 Task: Set the X coordinate for the logo overlay to 24.
Action: Mouse moved to (111, 18)
Screenshot: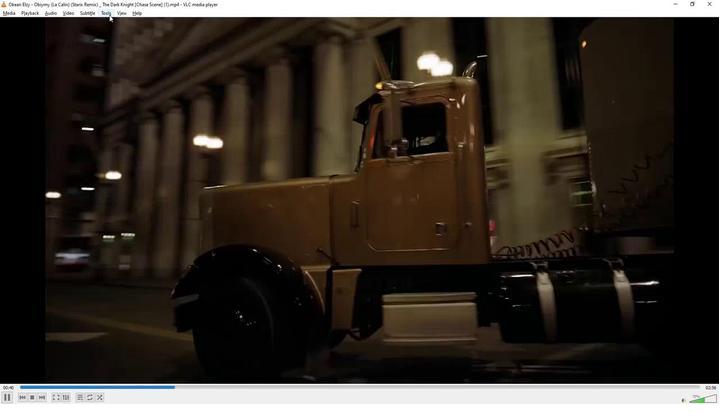 
Action: Mouse pressed left at (111, 18)
Screenshot: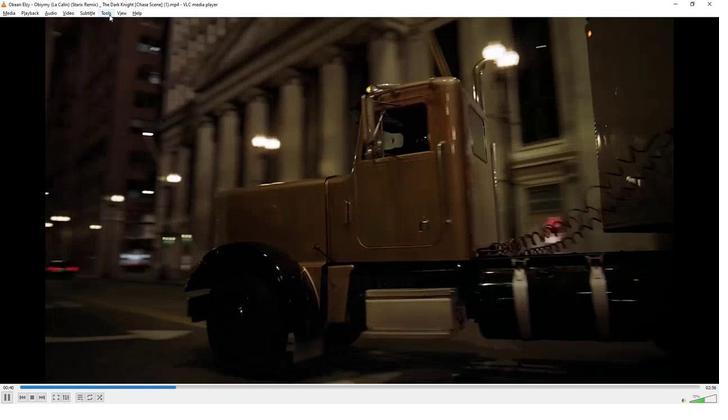
Action: Mouse moved to (131, 103)
Screenshot: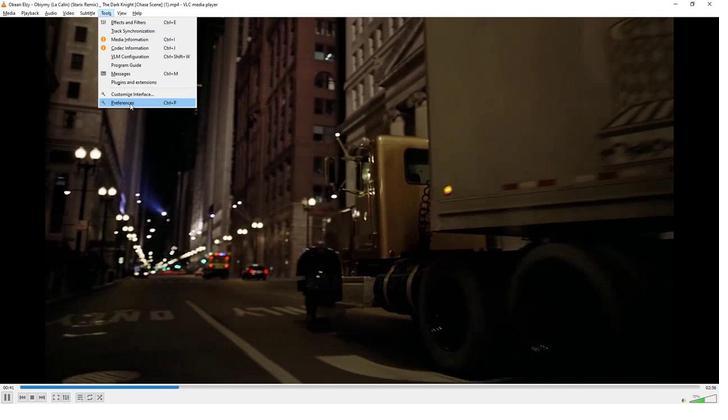 
Action: Mouse pressed left at (131, 103)
Screenshot: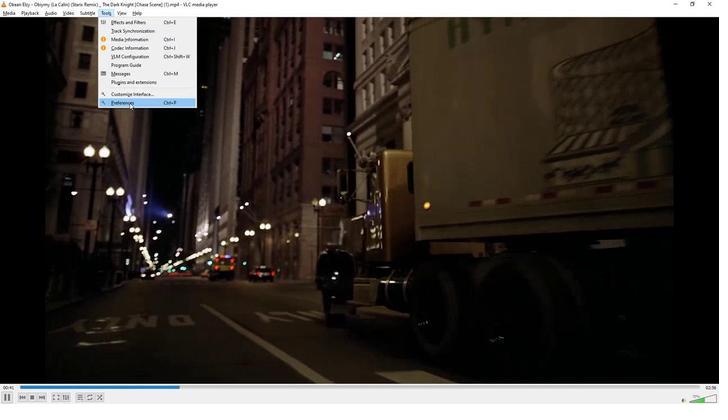 
Action: Mouse moved to (139, 319)
Screenshot: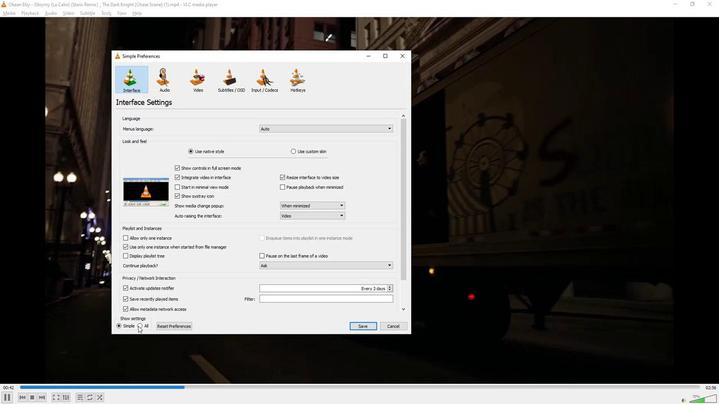 
Action: Mouse pressed left at (139, 319)
Screenshot: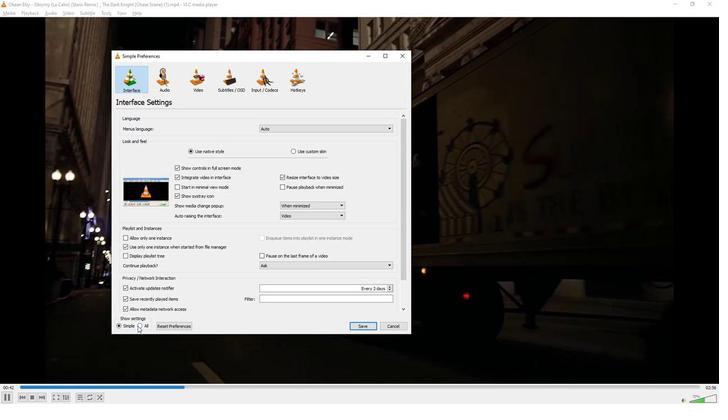 
Action: Mouse moved to (150, 275)
Screenshot: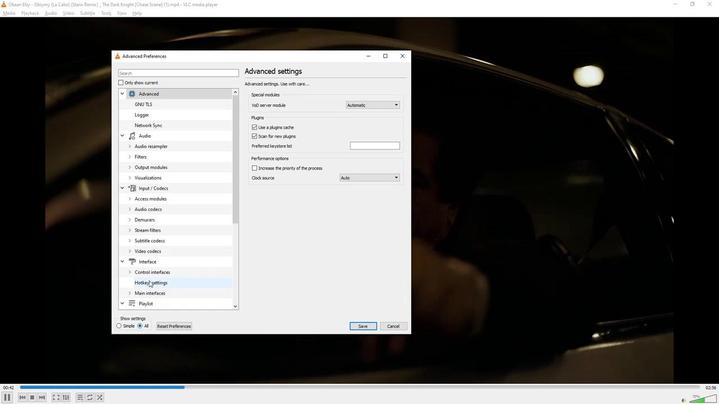 
Action: Mouse scrolled (150, 274) with delta (0, 0)
Screenshot: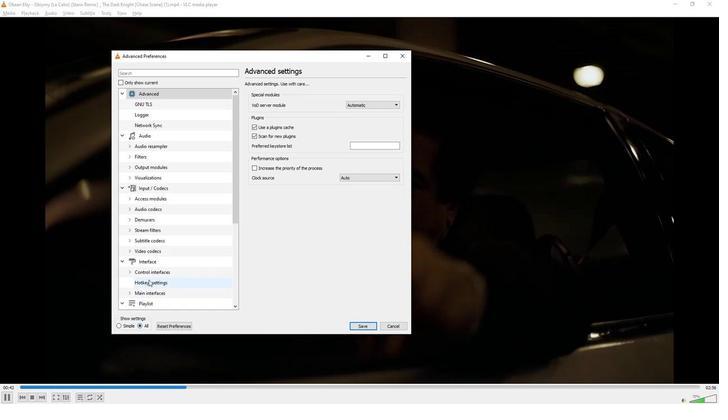 
Action: Mouse scrolled (150, 274) with delta (0, 0)
Screenshot: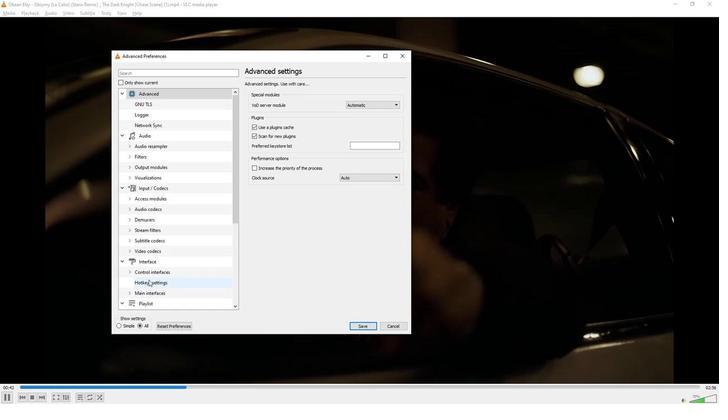 
Action: Mouse scrolled (150, 274) with delta (0, 0)
Screenshot: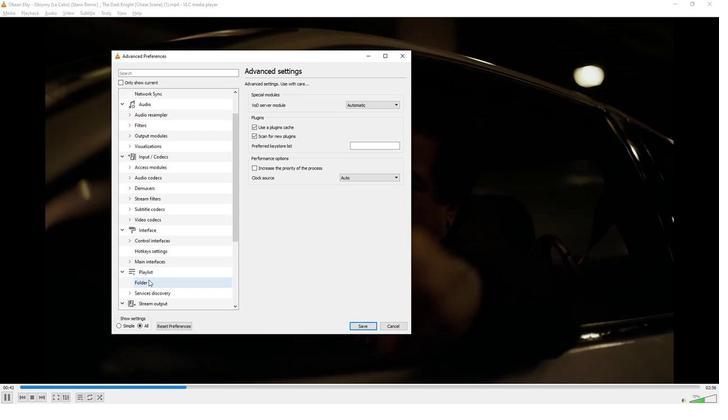 
Action: Mouse scrolled (150, 274) with delta (0, 0)
Screenshot: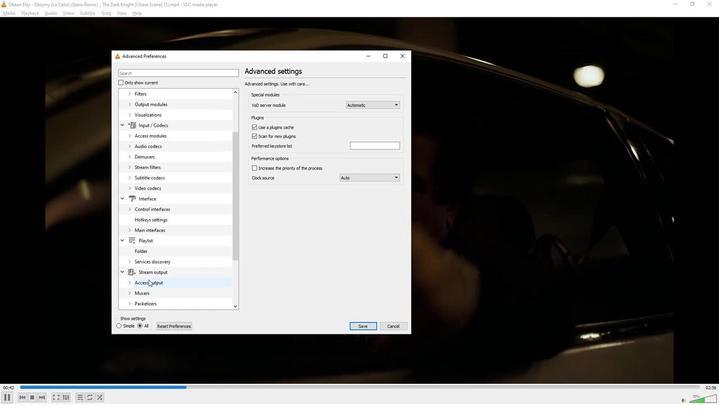 
Action: Mouse moved to (150, 275)
Screenshot: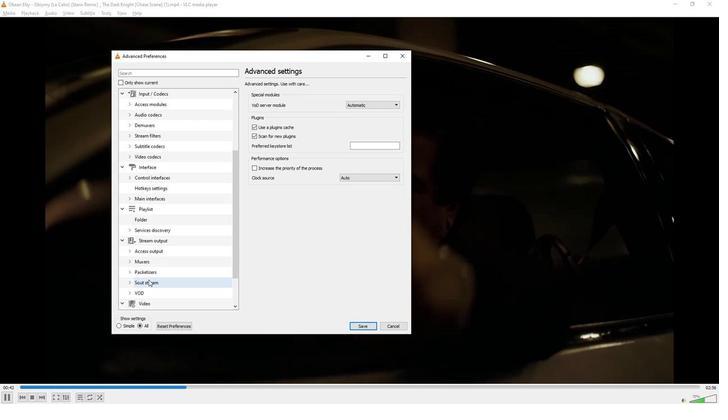 
Action: Mouse scrolled (150, 274) with delta (0, 0)
Screenshot: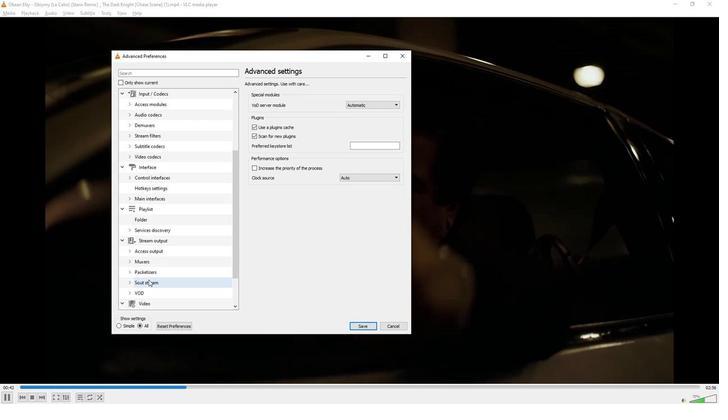
Action: Mouse scrolled (150, 274) with delta (0, 0)
Screenshot: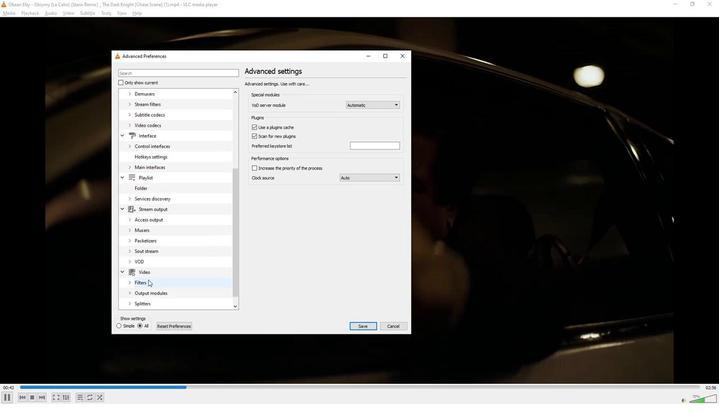 
Action: Mouse moved to (132, 296)
Screenshot: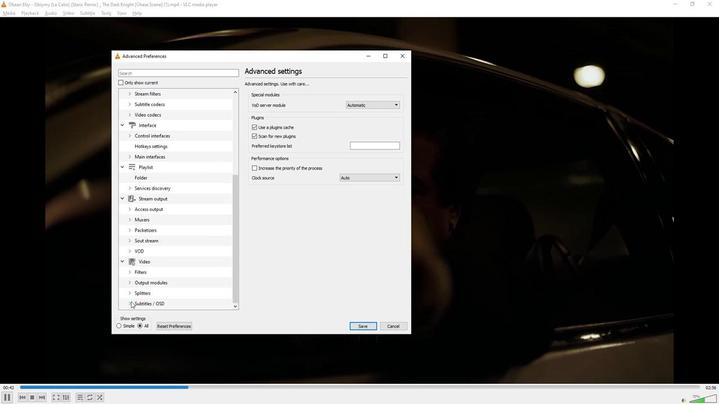 
Action: Mouse pressed left at (132, 296)
Screenshot: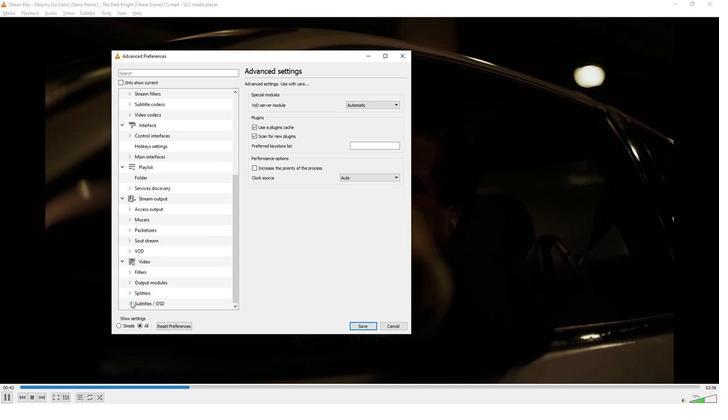 
Action: Mouse moved to (135, 284)
Screenshot: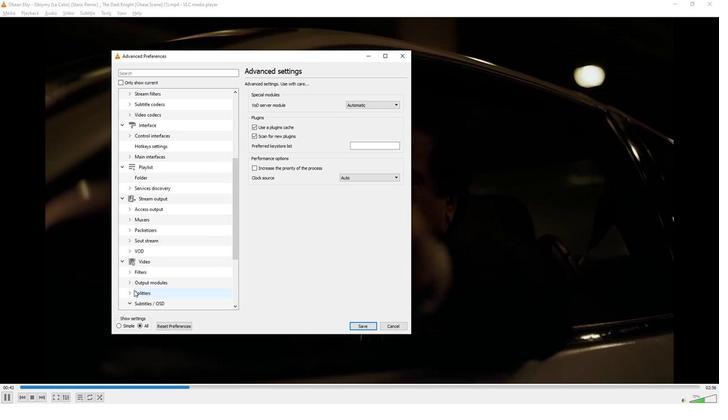 
Action: Mouse scrolled (135, 284) with delta (0, 0)
Screenshot: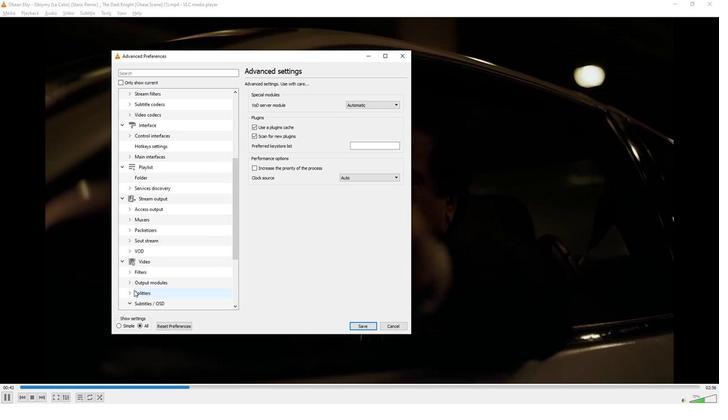 
Action: Mouse scrolled (135, 284) with delta (0, 0)
Screenshot: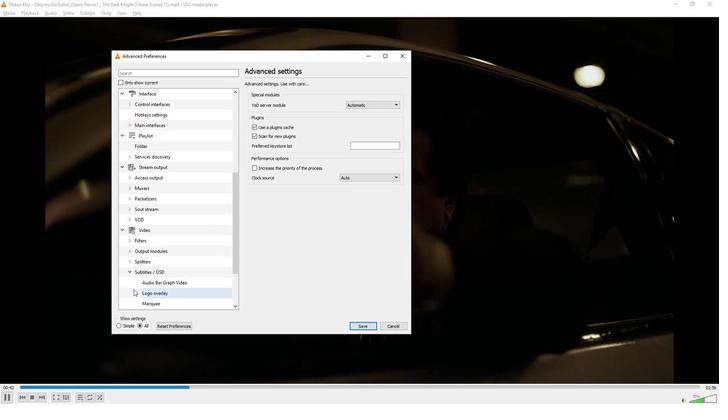 
Action: Mouse moved to (154, 256)
Screenshot: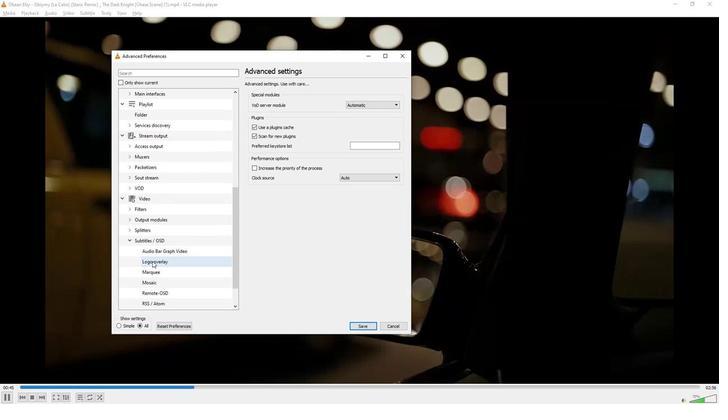 
Action: Mouse pressed left at (154, 256)
Screenshot: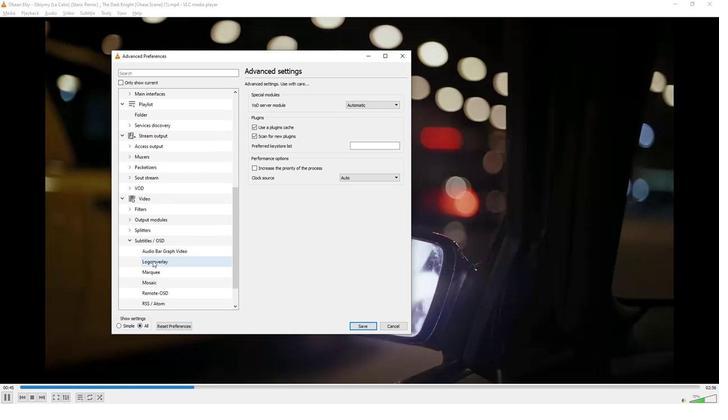 
Action: Mouse moved to (398, 105)
Screenshot: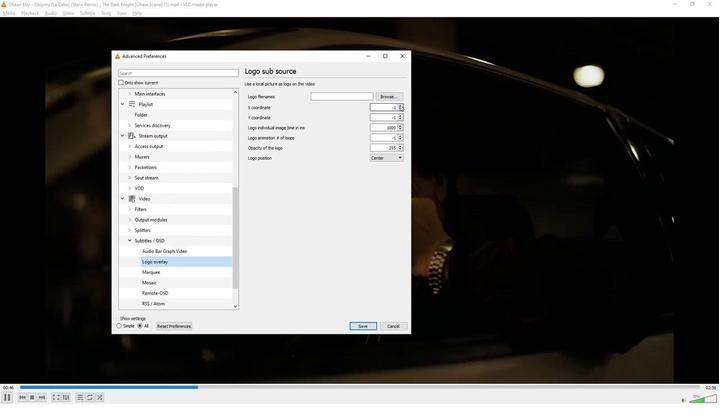 
Action: Mouse pressed left at (398, 105)
Screenshot: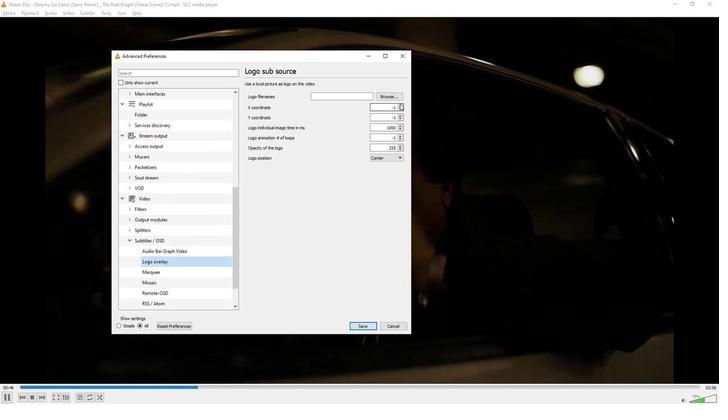 
Action: Mouse moved to (398, 106)
Screenshot: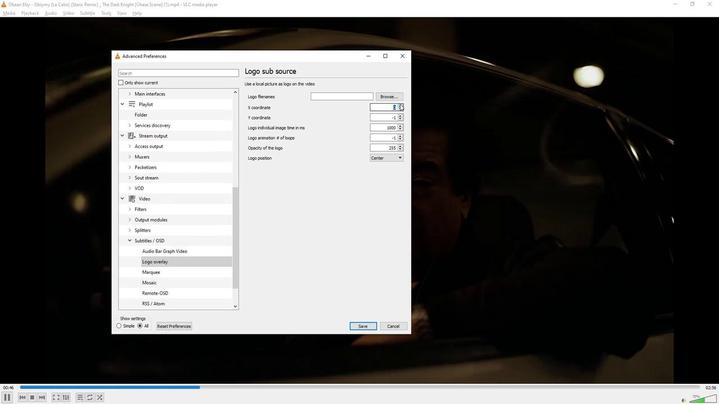 
Action: Mouse pressed left at (398, 106)
Screenshot: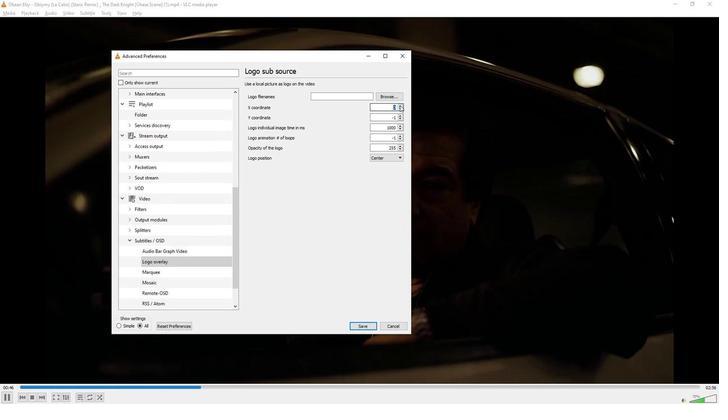 
Action: Mouse moved to (357, 118)
Screenshot: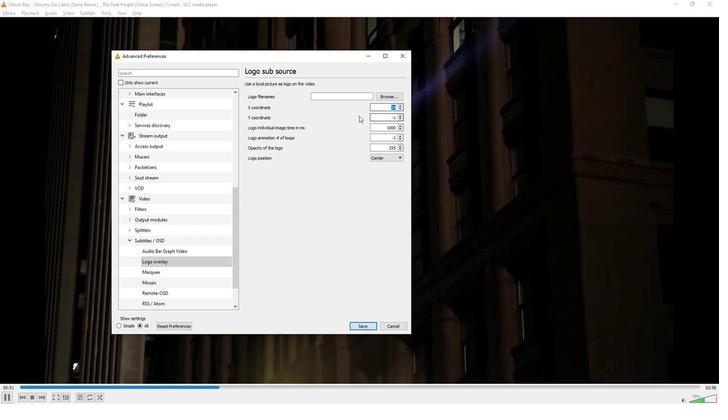 
Action: Mouse pressed left at (357, 118)
Screenshot: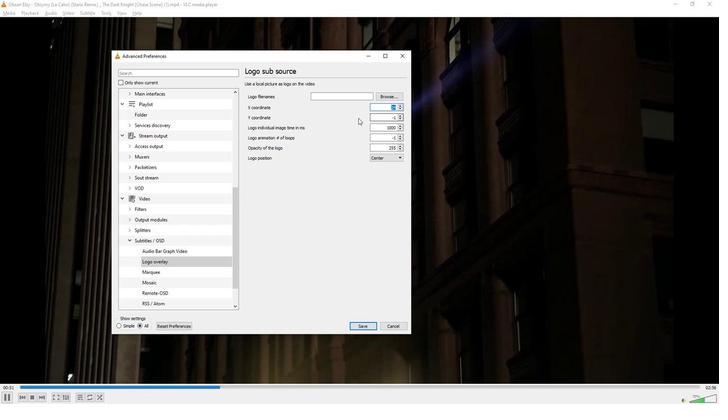 
Action: Mouse moved to (352, 132)
Screenshot: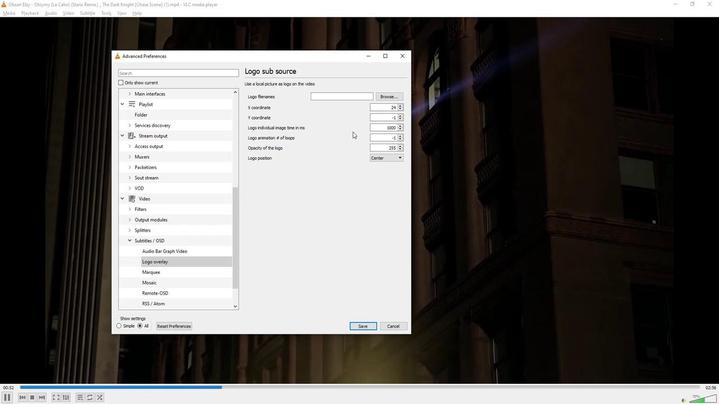 
